 Task: Enter description "Business encompasses a wide range of activities related to the production, buying, selling, and exchange of goods or services to generate profits".
Action: Mouse moved to (547, 70)
Screenshot: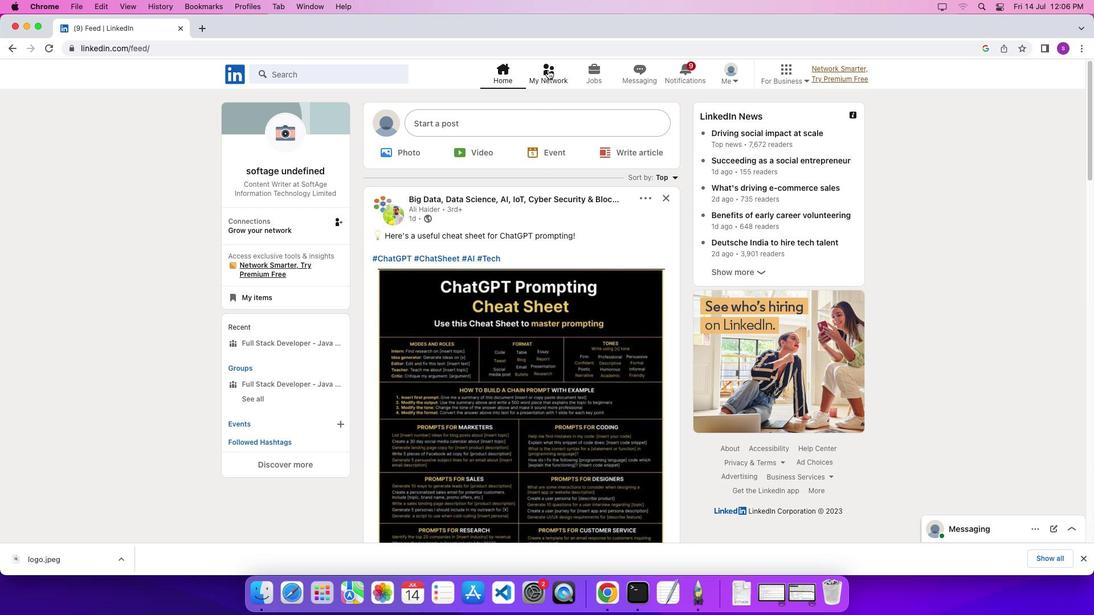 
Action: Mouse pressed left at (547, 70)
Screenshot: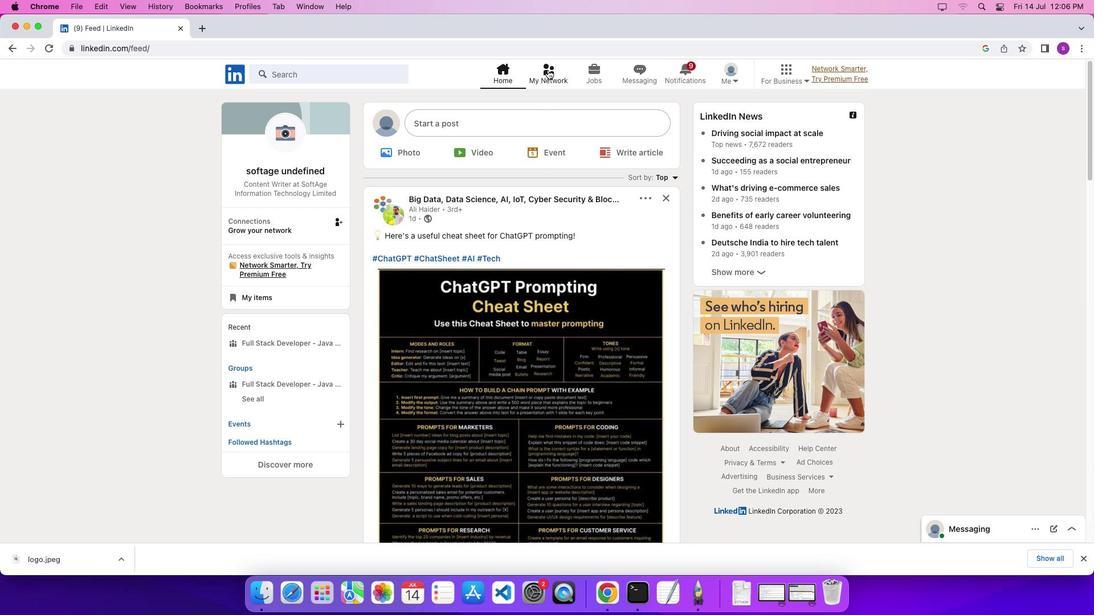 
Action: Mouse moved to (547, 70)
Screenshot: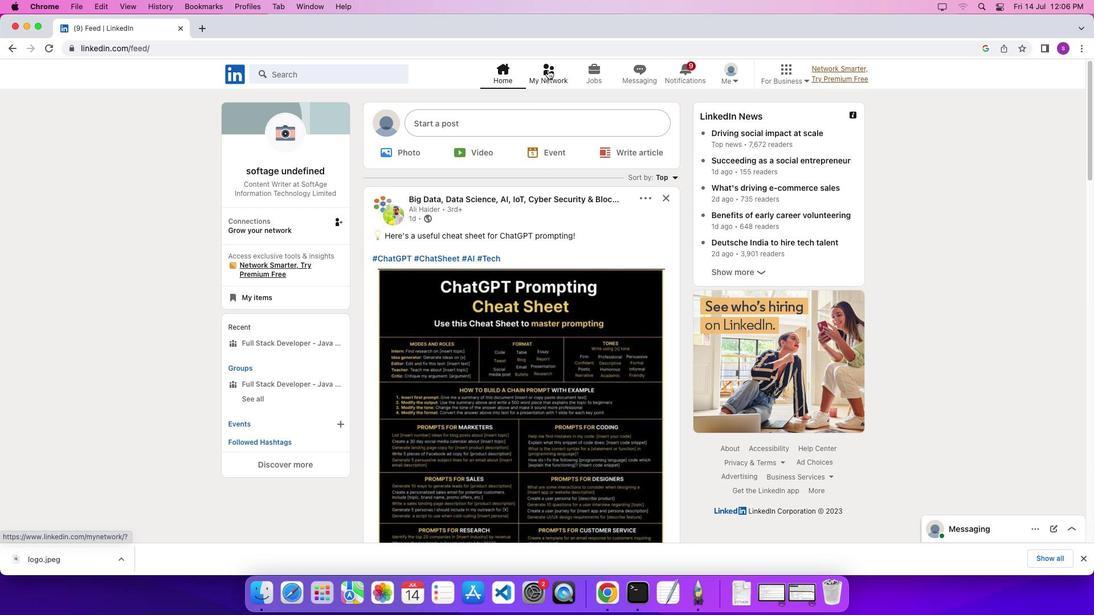 
Action: Mouse pressed left at (547, 70)
Screenshot: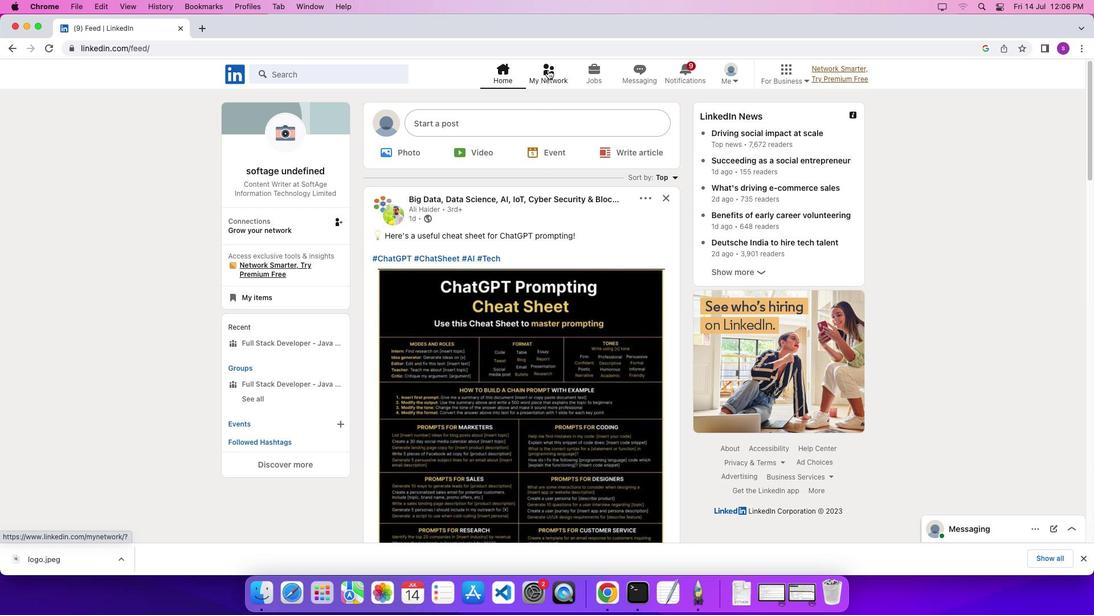 
Action: Mouse moved to (283, 212)
Screenshot: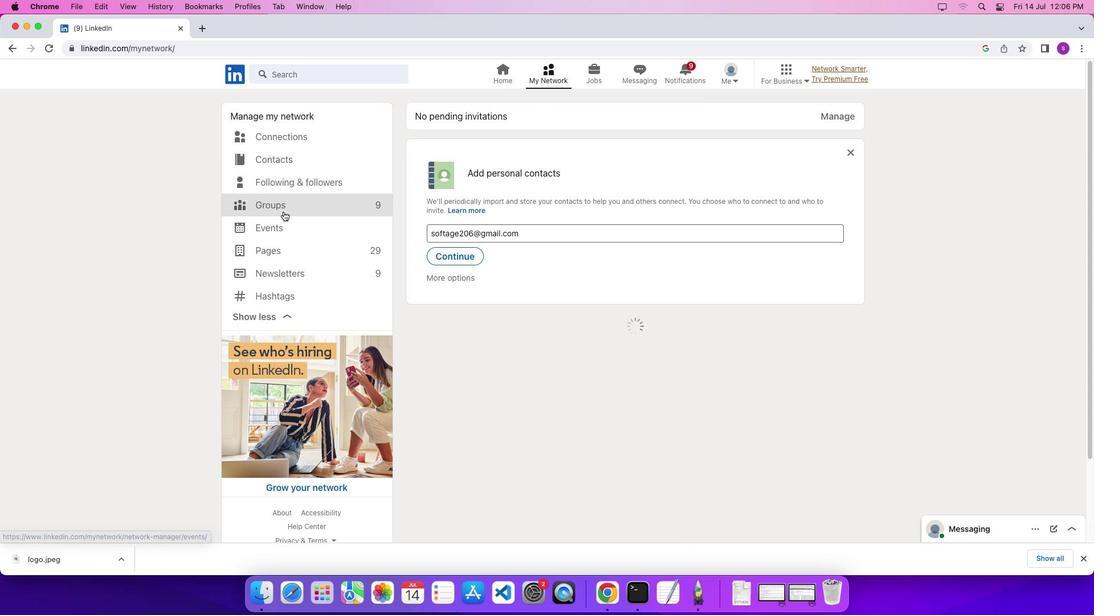 
Action: Mouse pressed left at (283, 212)
Screenshot: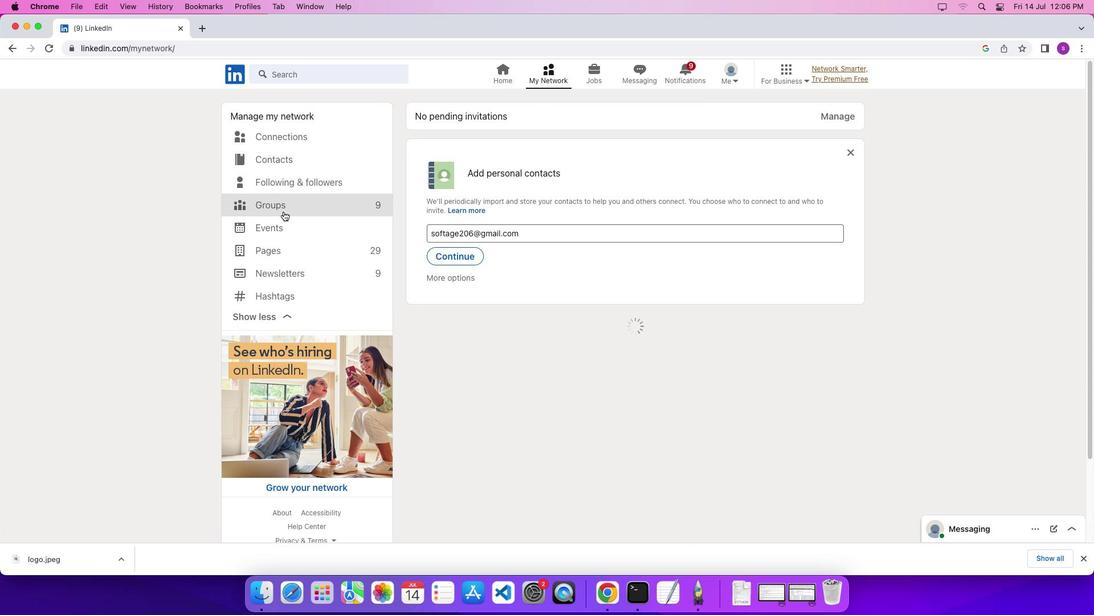 
Action: Mouse moved to (279, 204)
Screenshot: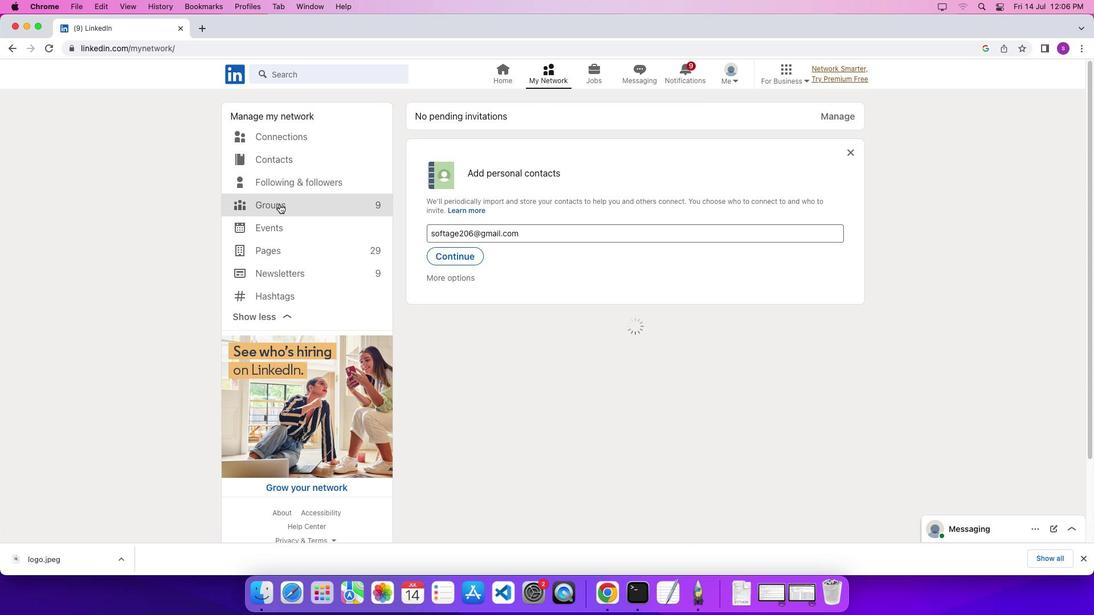 
Action: Mouse pressed left at (279, 204)
Screenshot: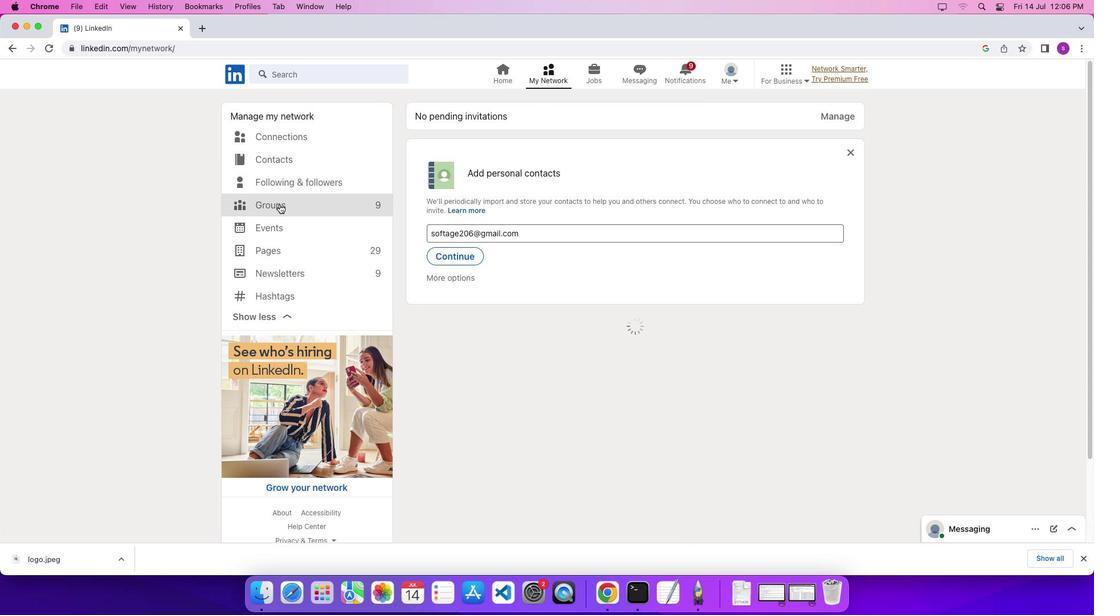 
Action: Mouse moved to (272, 201)
Screenshot: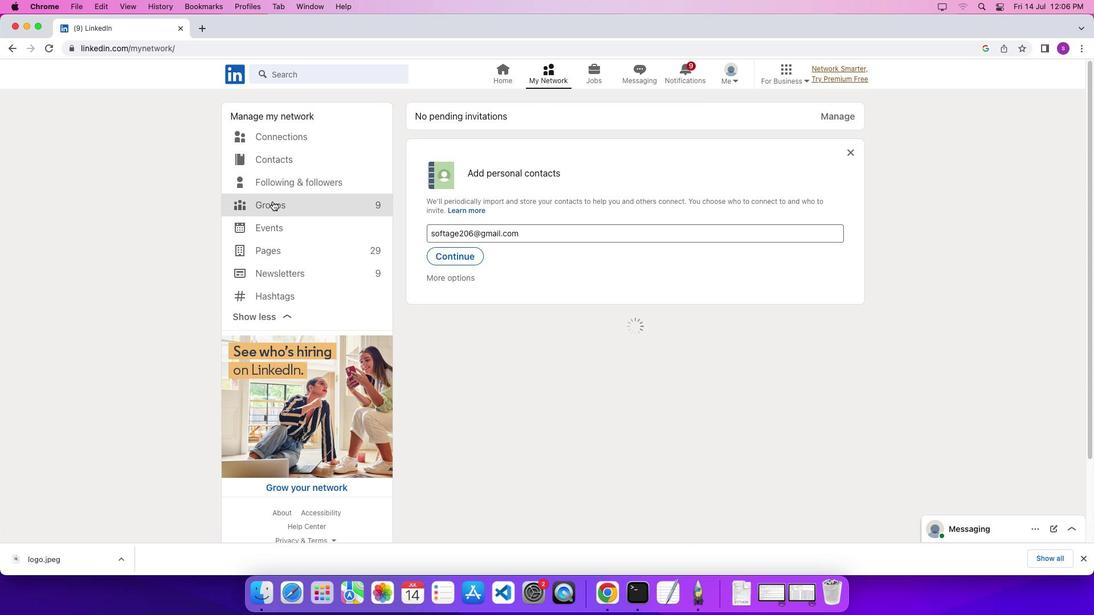 
Action: Mouse pressed left at (272, 201)
Screenshot: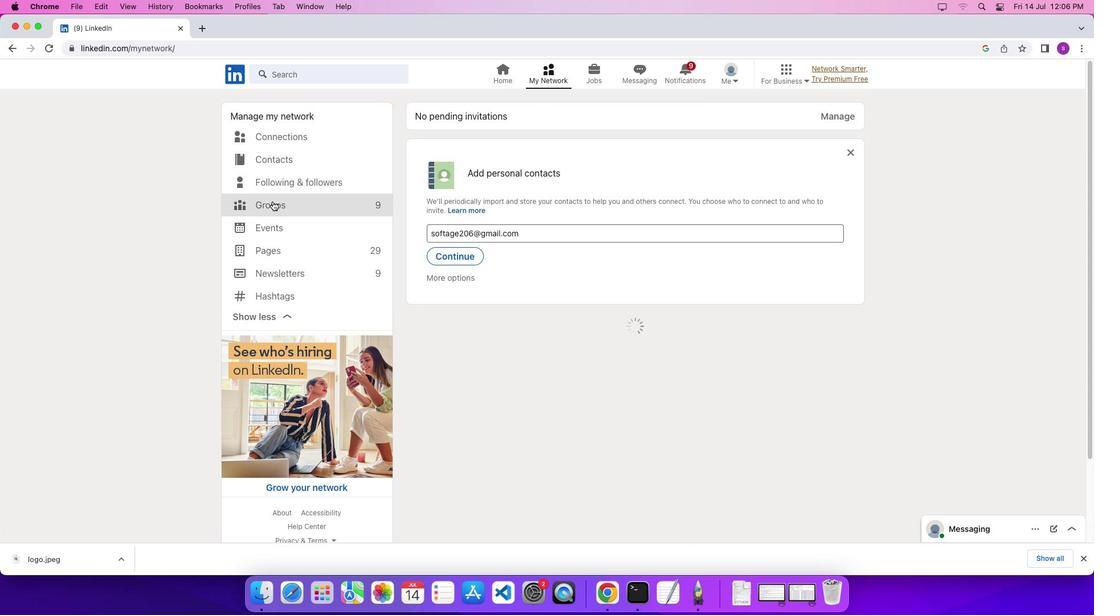 
Action: Mouse pressed left at (272, 201)
Screenshot: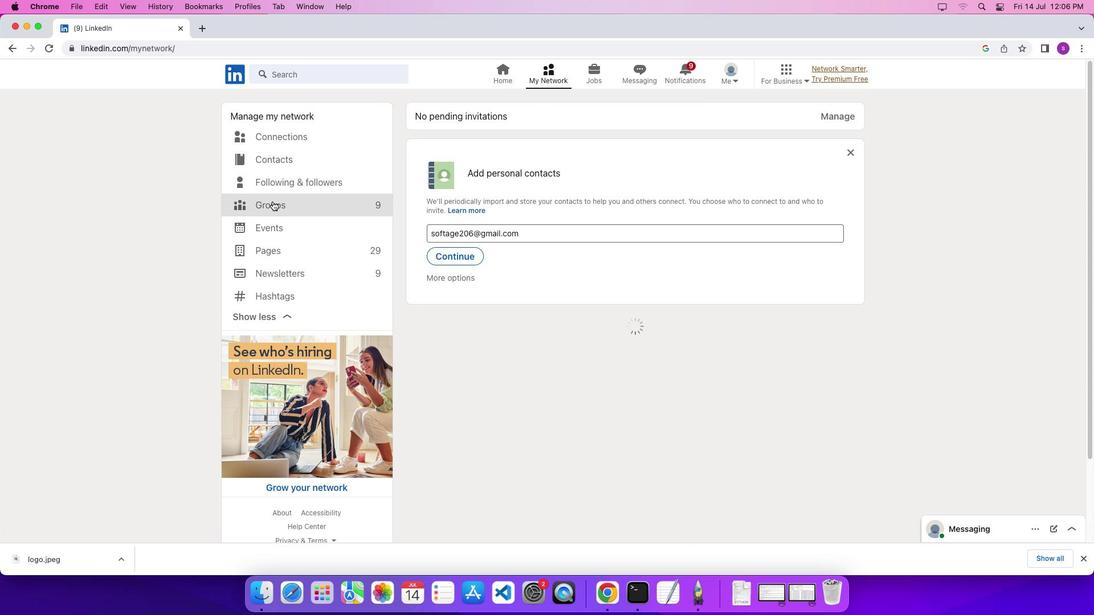 
Action: Mouse moved to (291, 206)
Screenshot: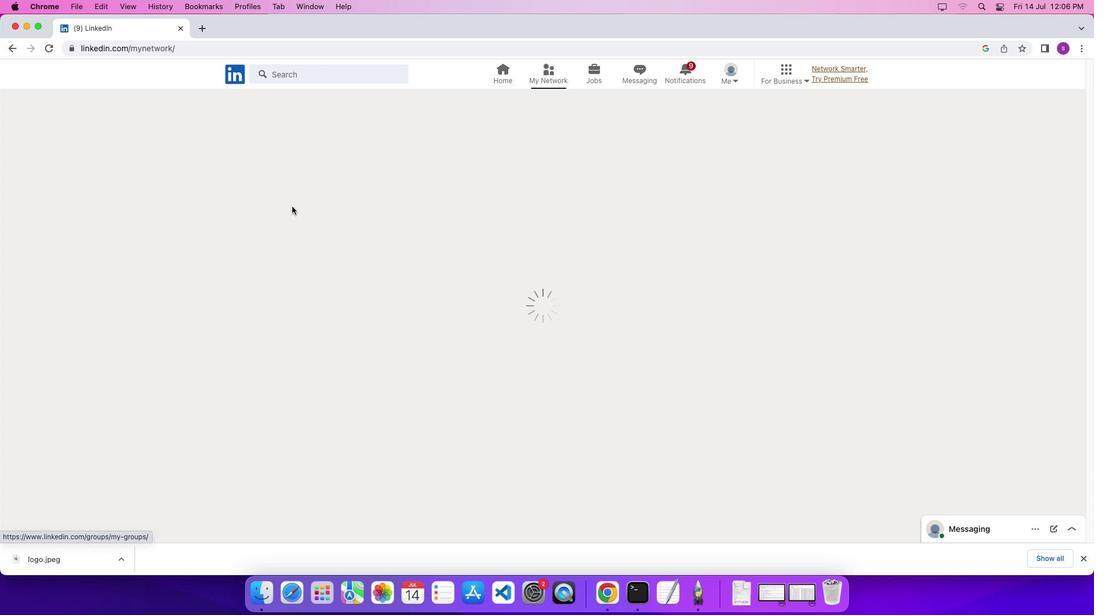 
Action: Mouse pressed left at (291, 206)
Screenshot: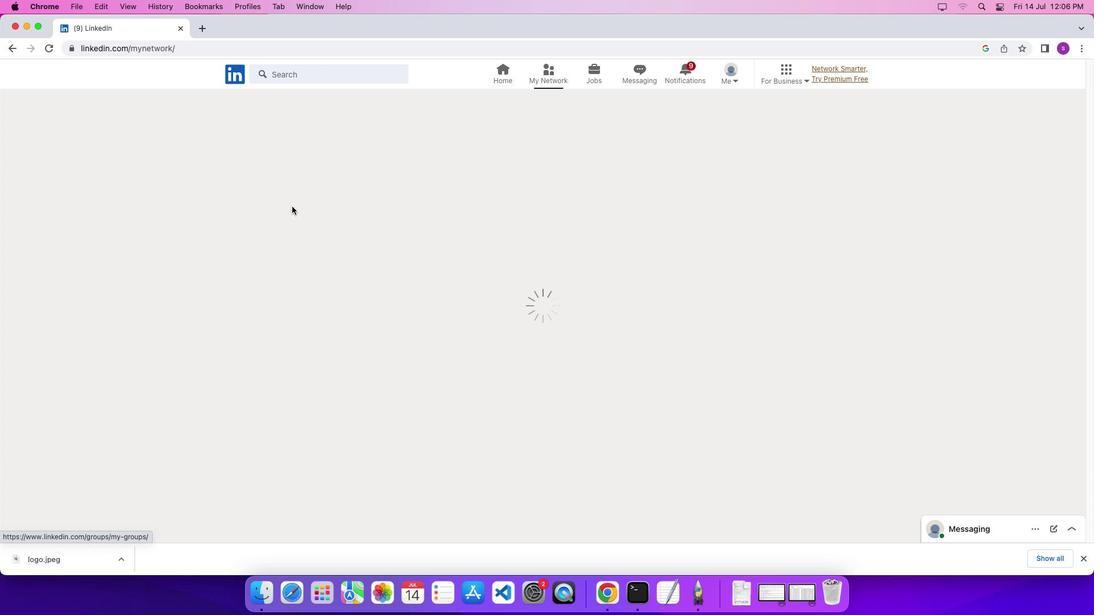 
Action: Mouse moved to (618, 118)
Screenshot: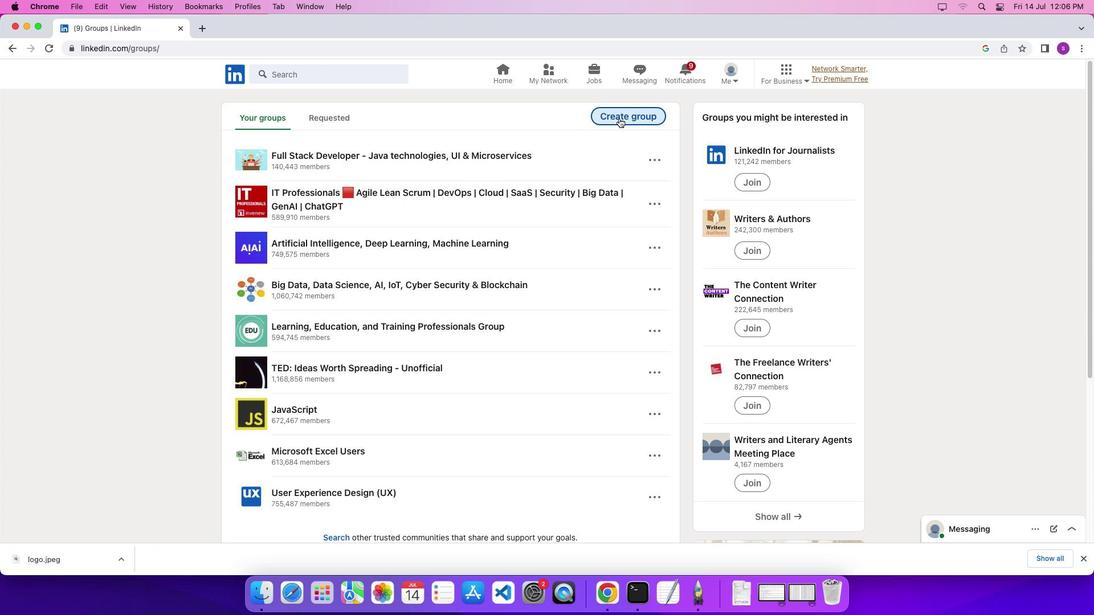 
Action: Mouse pressed left at (618, 118)
Screenshot: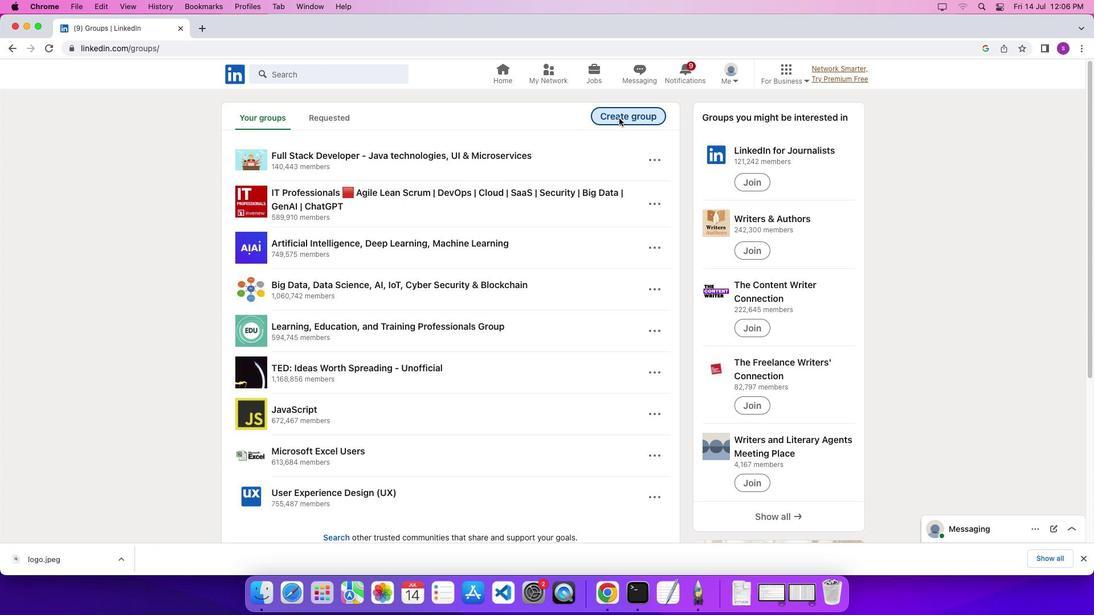 
Action: Mouse moved to (533, 326)
Screenshot: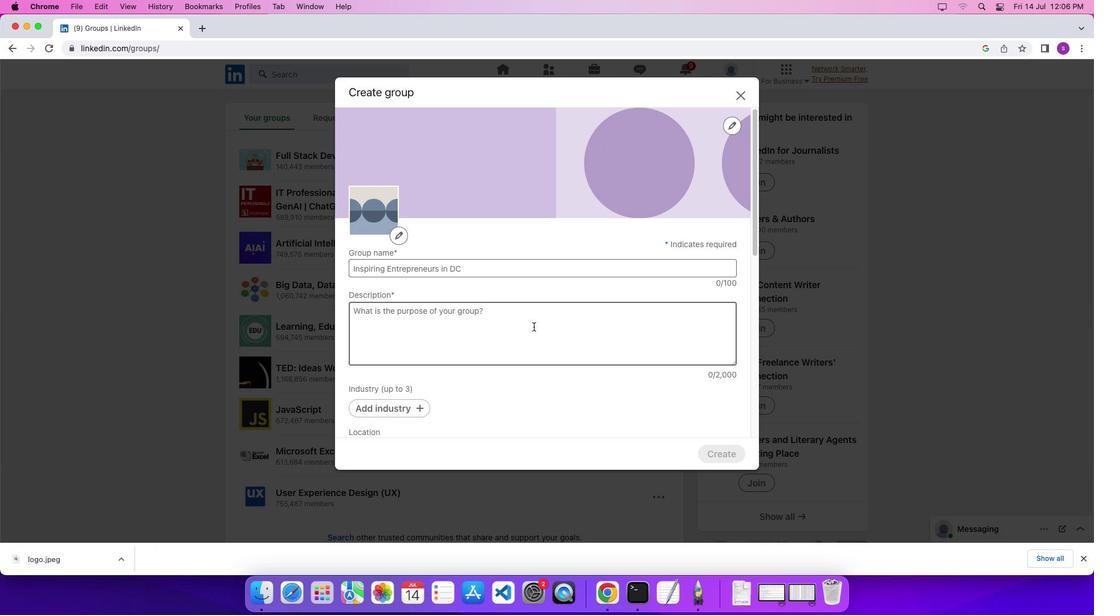 
Action: Mouse pressed left at (533, 326)
Screenshot: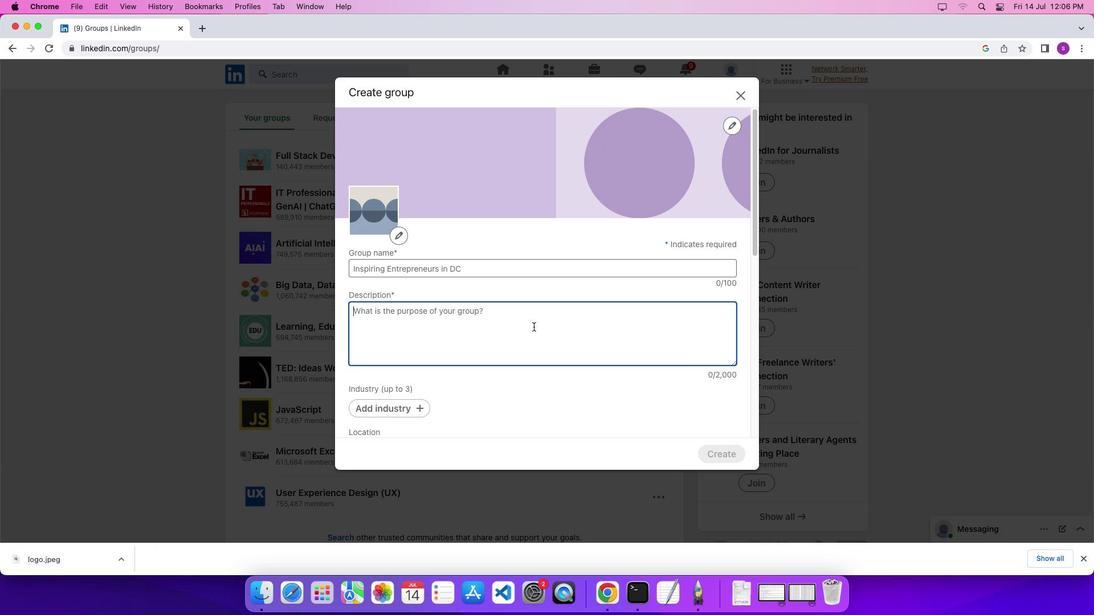 
Action: Mouse moved to (558, 340)
Screenshot: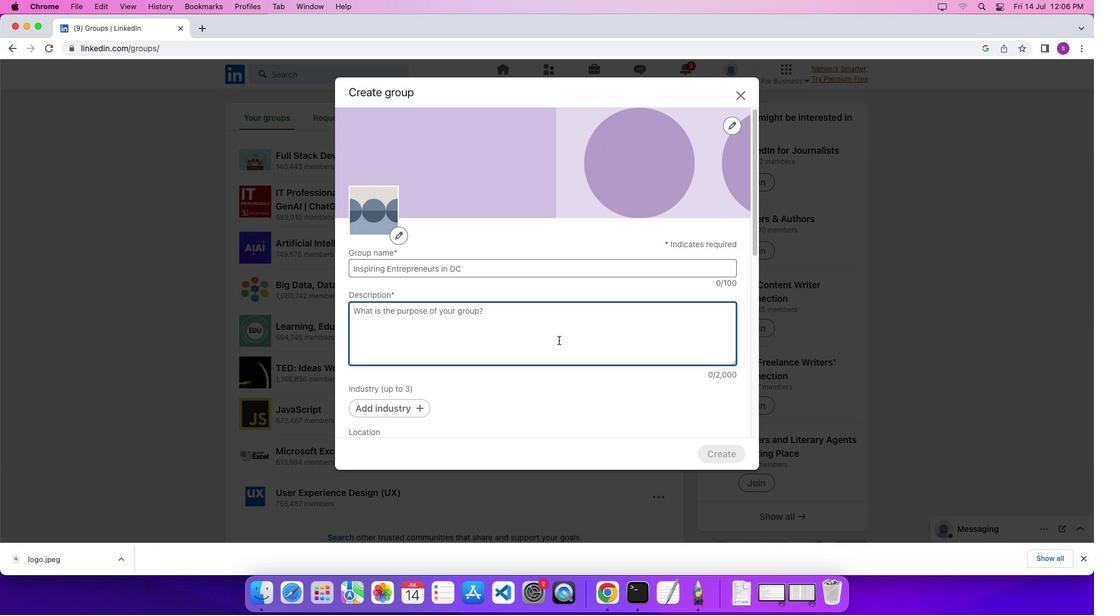 
Action: Key pressed Key.shift'B''u''s''i''n''e''s''s'Key.space'e''n''c''o''m''p''a''s''s''e''s'Key.space'a'Key.space'w''i''d''e'Key.space'r''a''n''g''e'Key.space'o''f'Key.space'a''c''t''i''v''i''t''i''e''s'Key.space'r''e''l''a''t''e''d'Key.space't''o'Key.space't''h''e'Key.space'p''r''o''d''u''c''t''i''o''n'','Key.space'b''u''y''i''n''g'','Key.space's''e''l''l''i''n''g'','Key.space'a''n''d'Key.space'e''x''c''h''a''n''g''e'Key.space'o''f'Key.space'g''o''o''d''s'Key.space'o''r'Key.space'd'Key.backspace's''e''r''v''i''c''e''s'Key.space't''o'Key.space'g''e''n''e''r''a''t''e'Key.space'p''r''o''f''i''t''s''.'
Screenshot: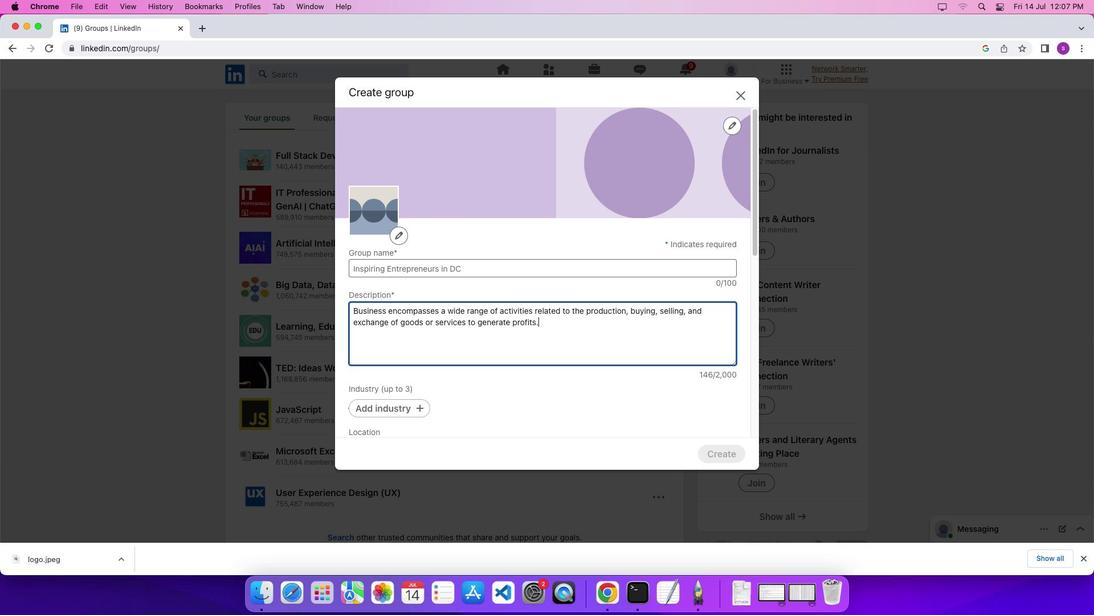
Action: Mouse moved to (575, 382)
Screenshot: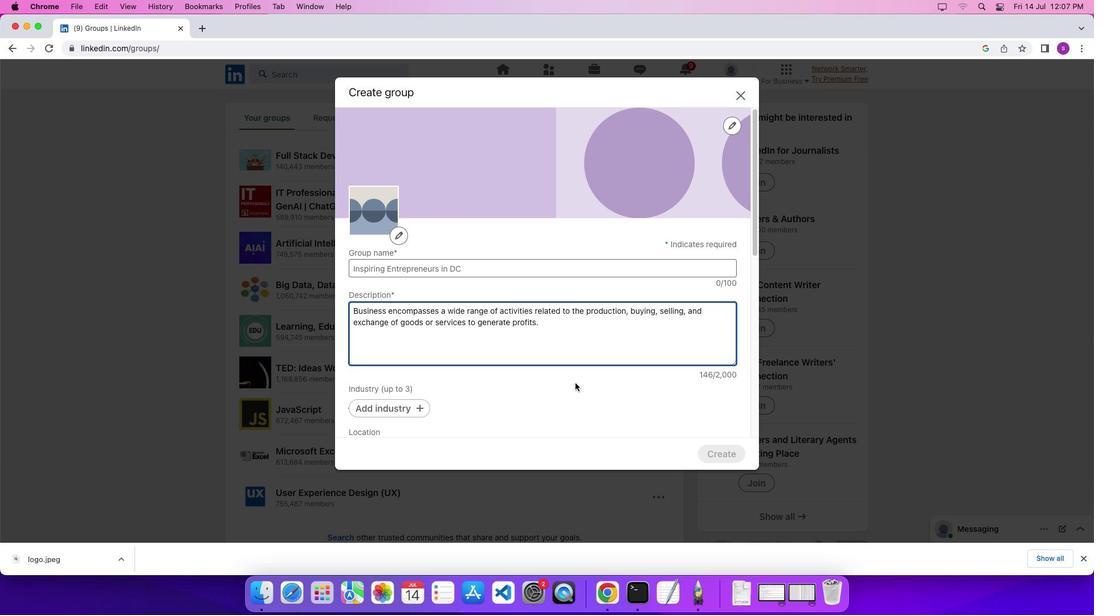 
